 Task: Create a sub task System Test and UAT for the task  Implement a new digital asset management (DAM) system for a company in the project AgileEdge , assign it to team member softage.5@softage.net and update the status of the sub task to  Off Track , set the priority of the sub task to High
Action: Mouse moved to (37, 384)
Screenshot: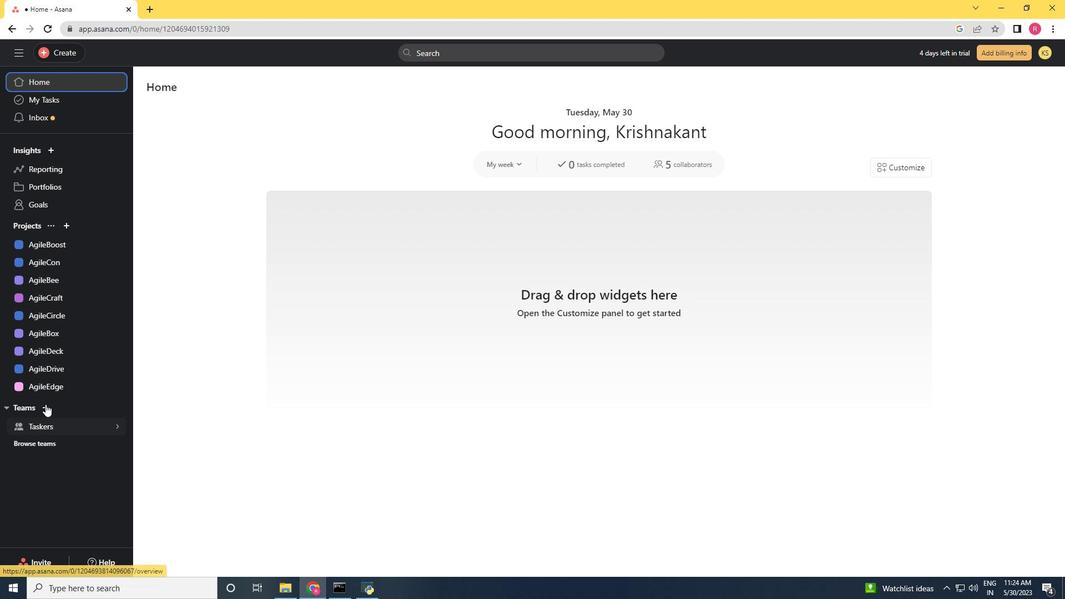 
Action: Mouse scrolled (37, 385) with delta (0, 0)
Screenshot: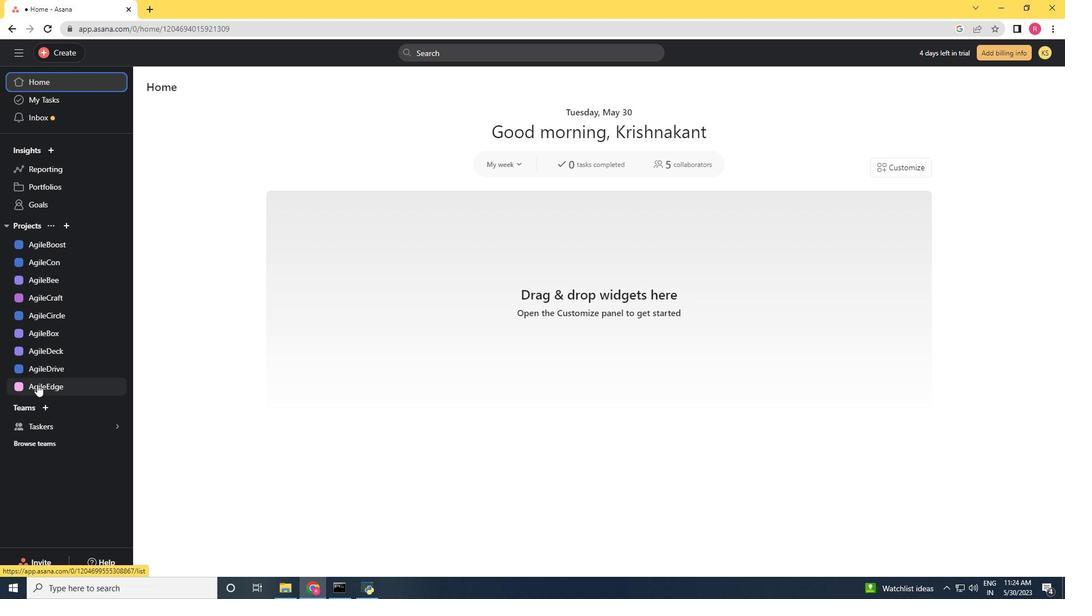 
Action: Mouse pressed left at (37, 384)
Screenshot: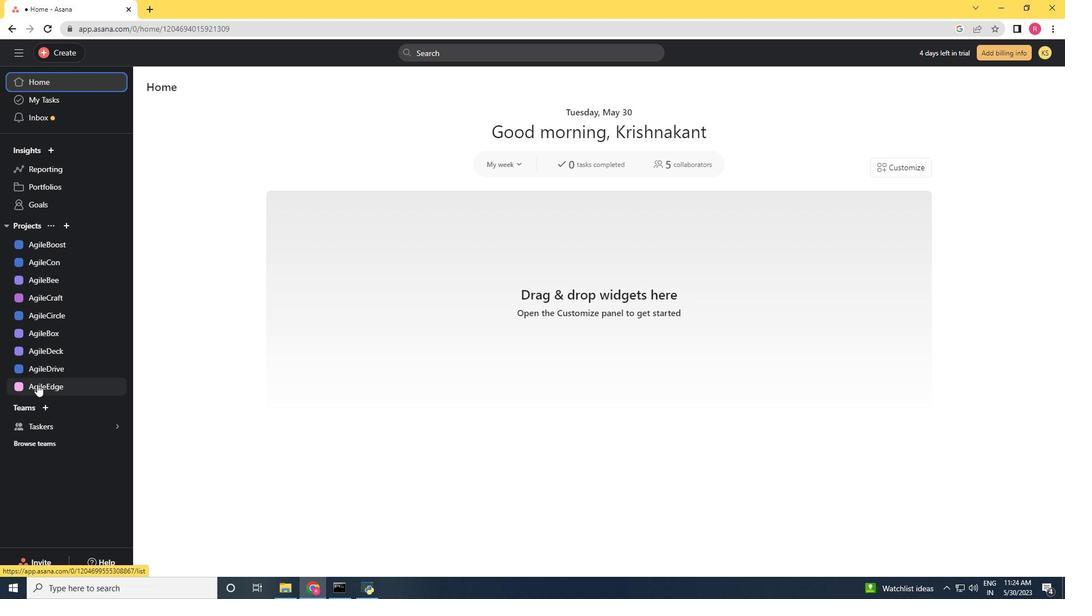 
Action: Mouse moved to (529, 237)
Screenshot: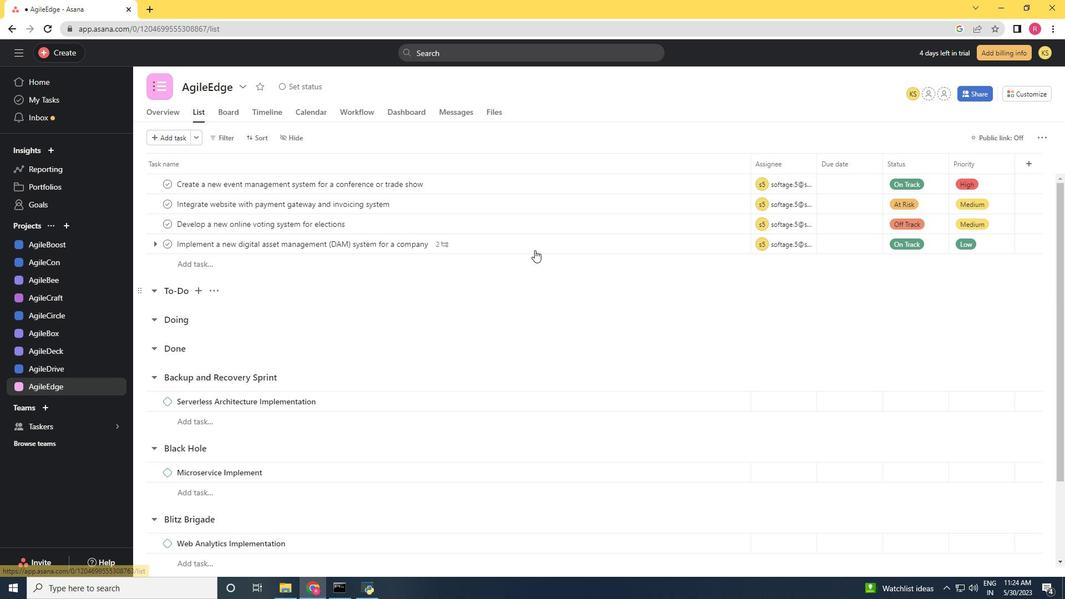 
Action: Mouse pressed left at (529, 237)
Screenshot: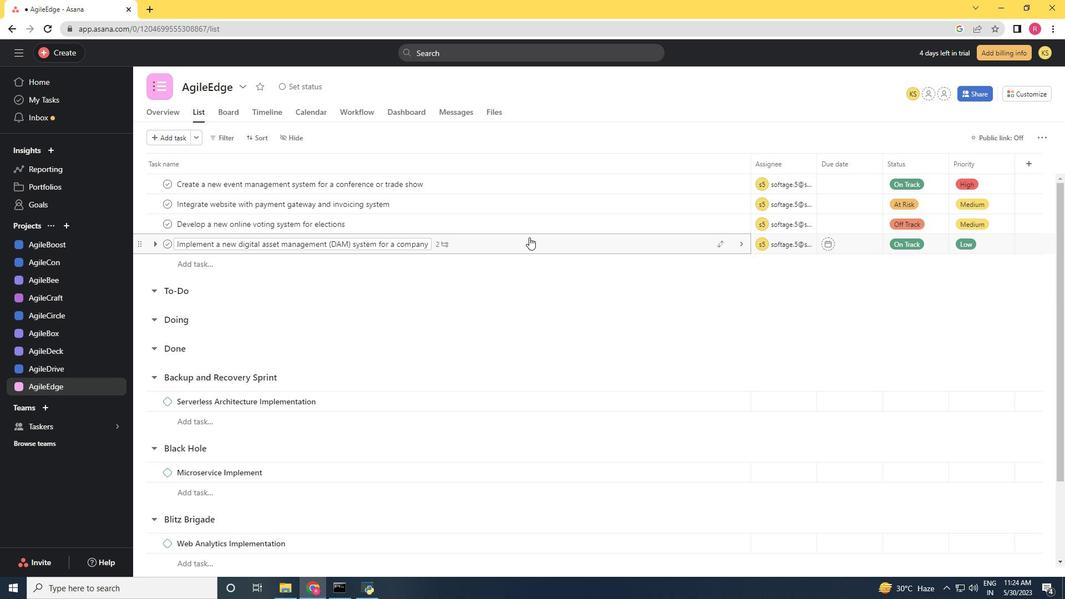 
Action: Mouse moved to (815, 271)
Screenshot: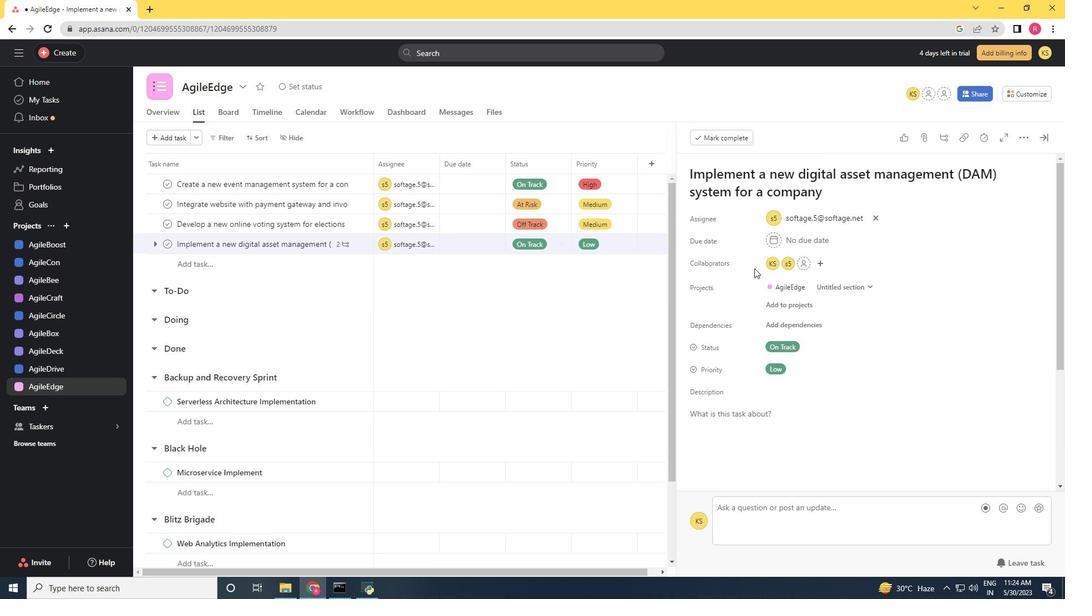 
Action: Mouse scrolled (815, 270) with delta (0, 0)
Screenshot: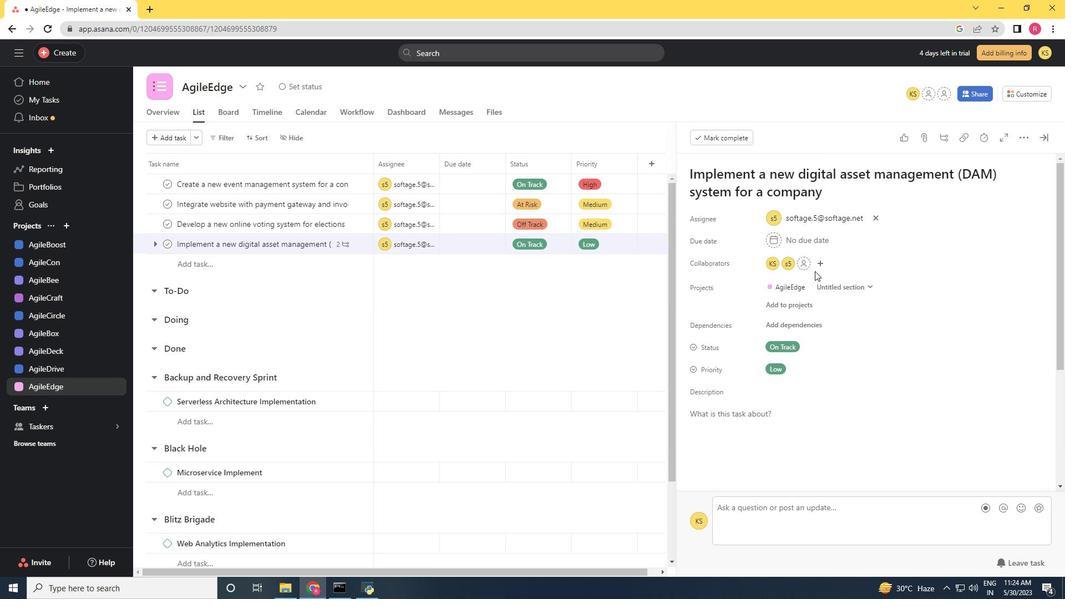 
Action: Mouse scrolled (815, 270) with delta (0, 0)
Screenshot: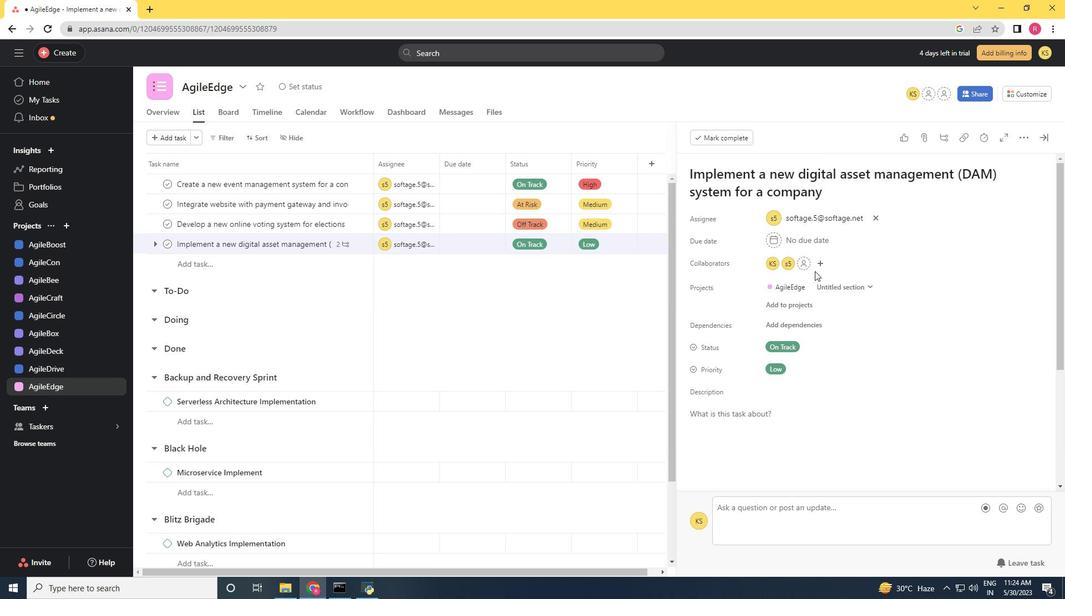 
Action: Mouse scrolled (815, 270) with delta (0, 0)
Screenshot: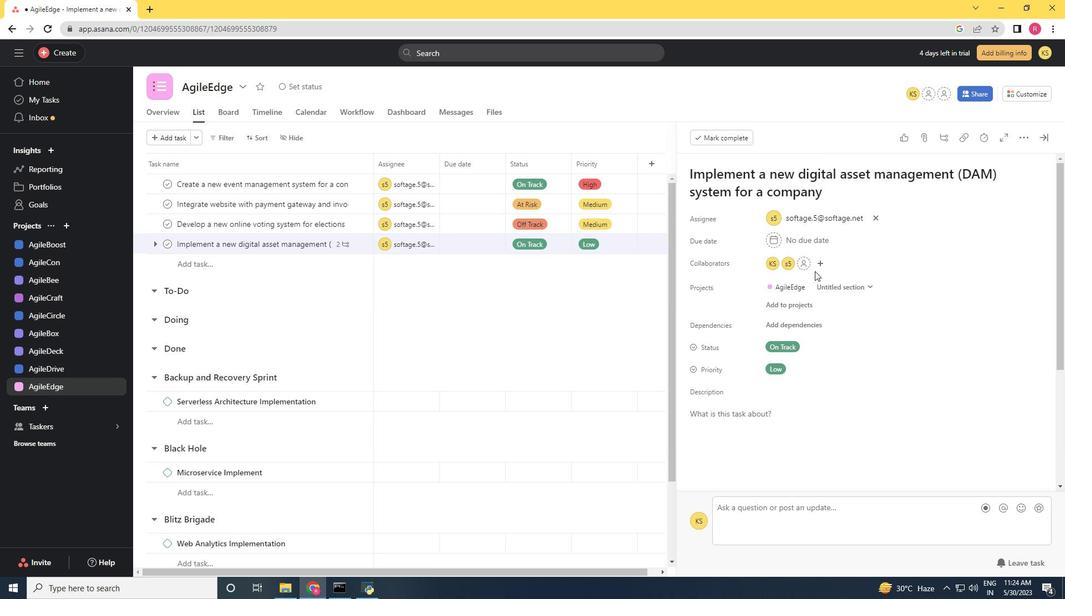 
Action: Mouse moved to (720, 425)
Screenshot: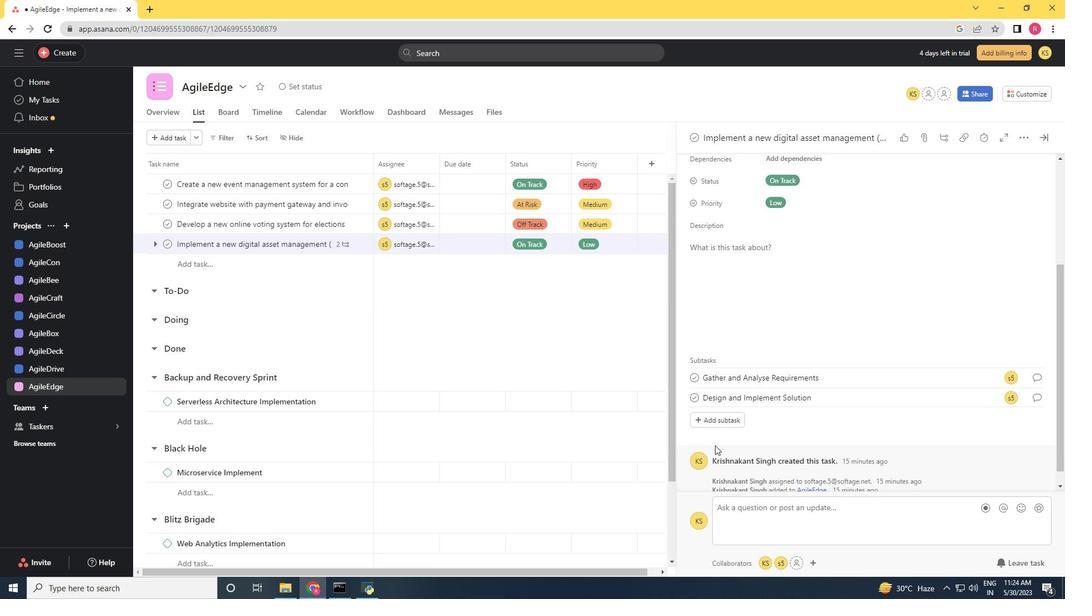 
Action: Mouse pressed left at (720, 425)
Screenshot: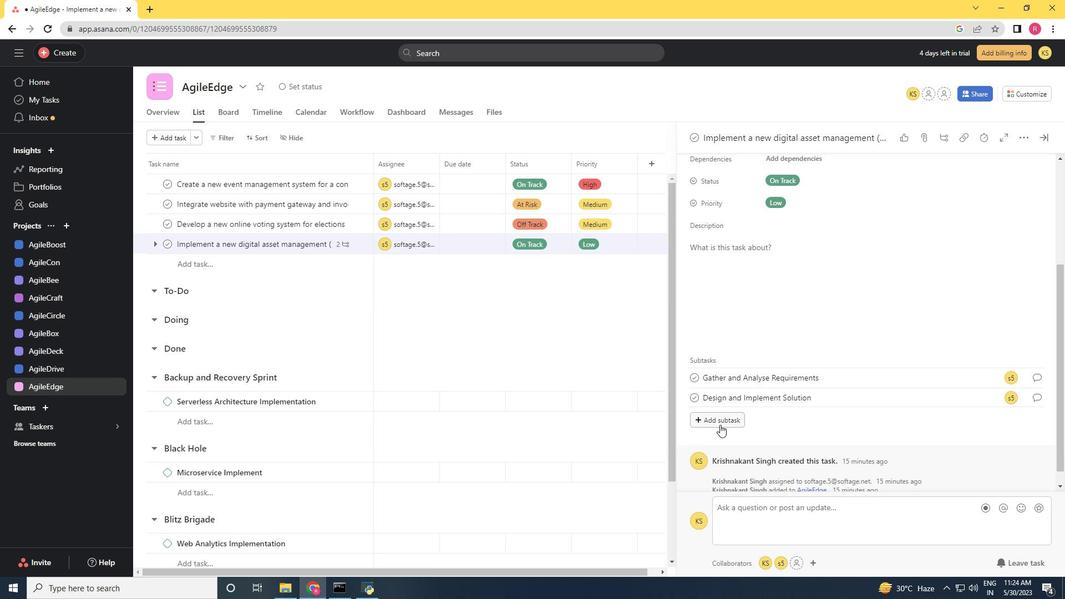 
Action: Key pressed <Key.shift><Key.shift><Key.shift>System<Key.space><Key.shift>Test<Key.space>and<Key.space><Key.shift><Key.shift>UAT
Screenshot: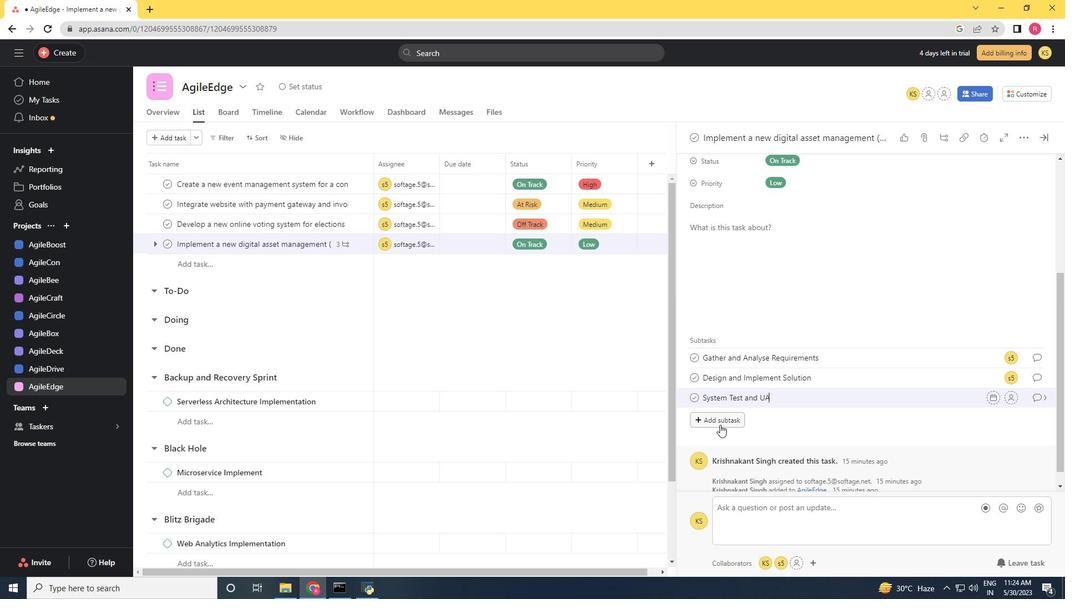
Action: Mouse moved to (1008, 398)
Screenshot: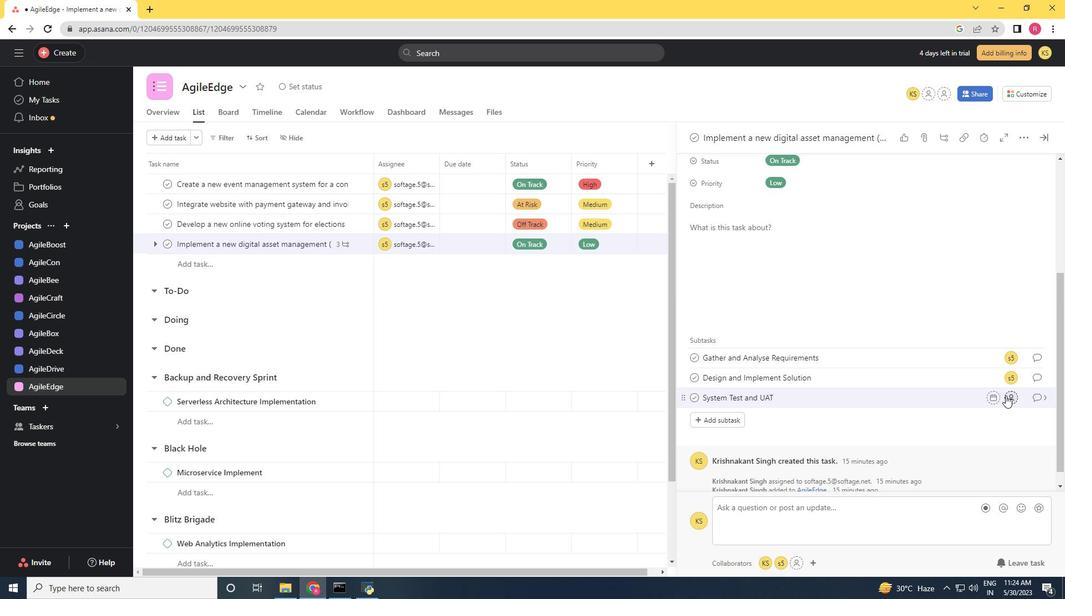
Action: Mouse pressed left at (1008, 398)
Screenshot: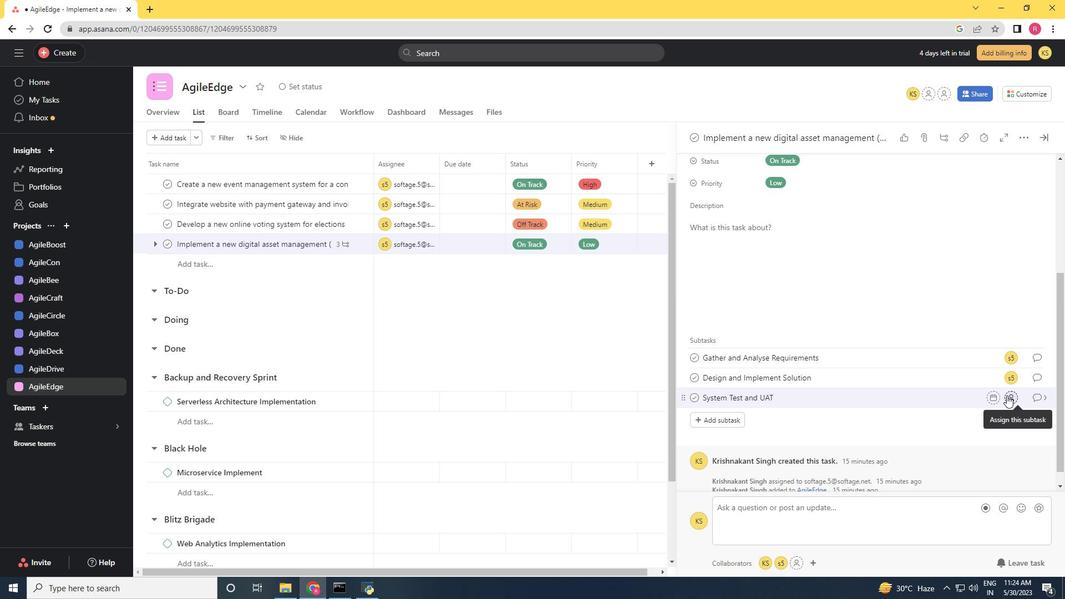 
Action: Key pressed softage.5<Key.shift>@softage.net
Screenshot: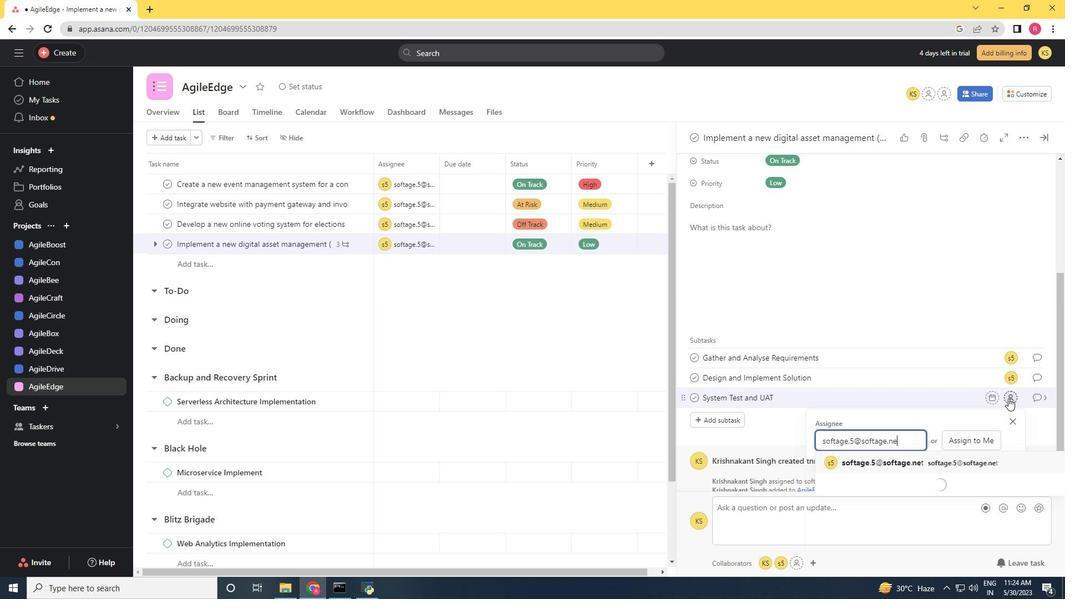 
Action: Mouse moved to (948, 460)
Screenshot: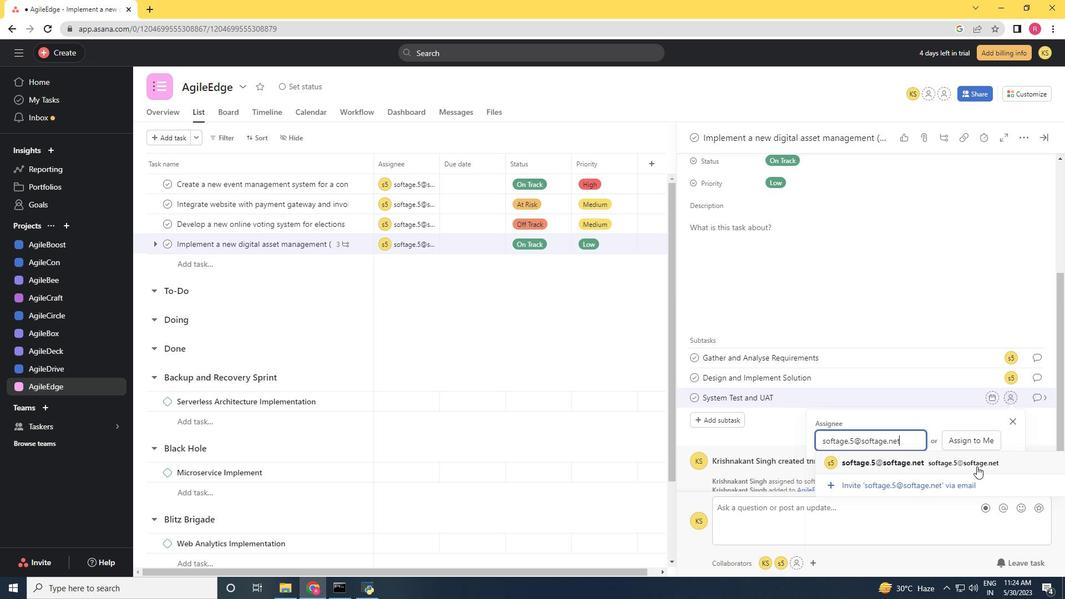 
Action: Mouse pressed left at (948, 460)
Screenshot: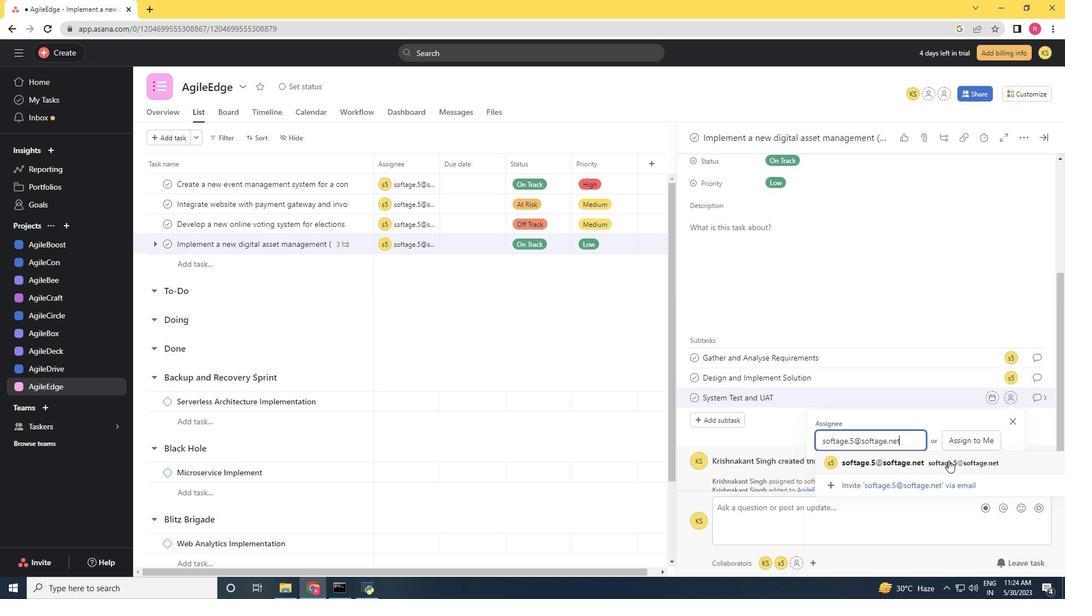 
Action: Mouse moved to (1035, 405)
Screenshot: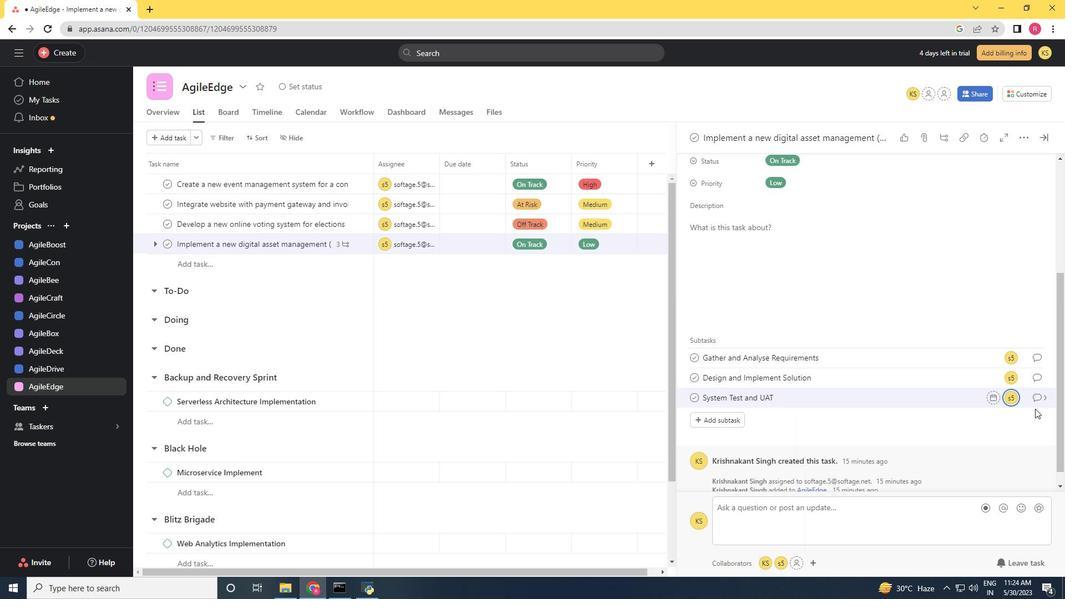 
Action: Mouse pressed left at (1035, 405)
Screenshot: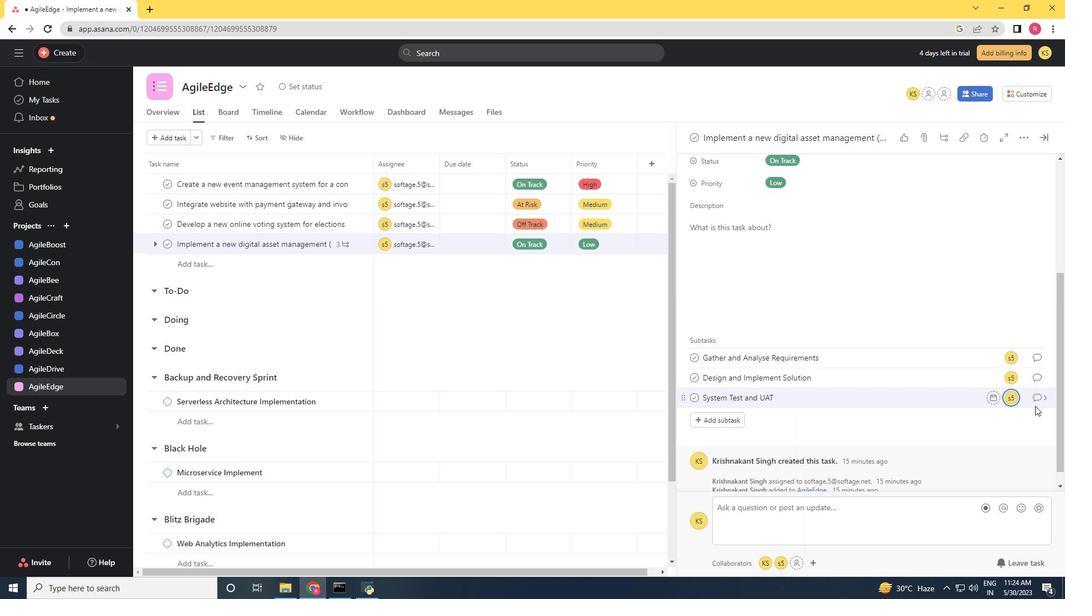 
Action: Mouse moved to (1035, 395)
Screenshot: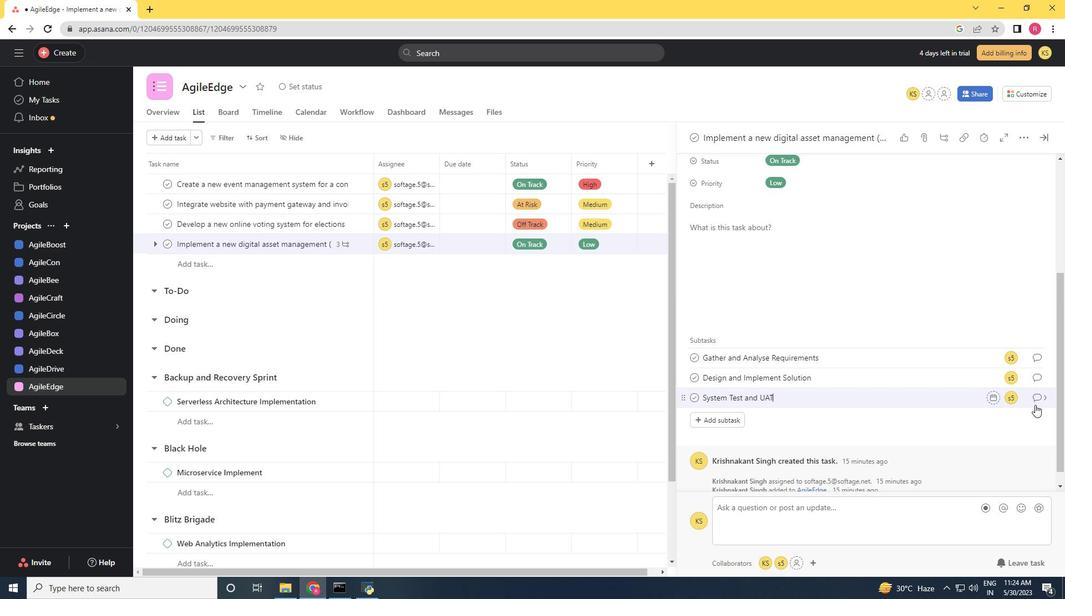
Action: Mouse pressed left at (1035, 395)
Screenshot: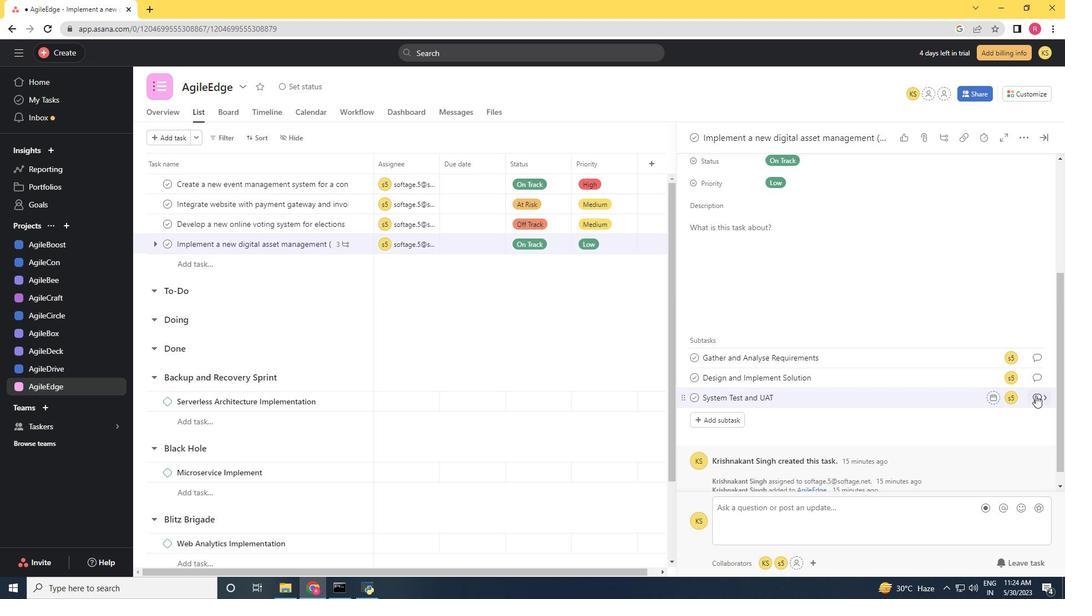 
Action: Mouse moved to (720, 321)
Screenshot: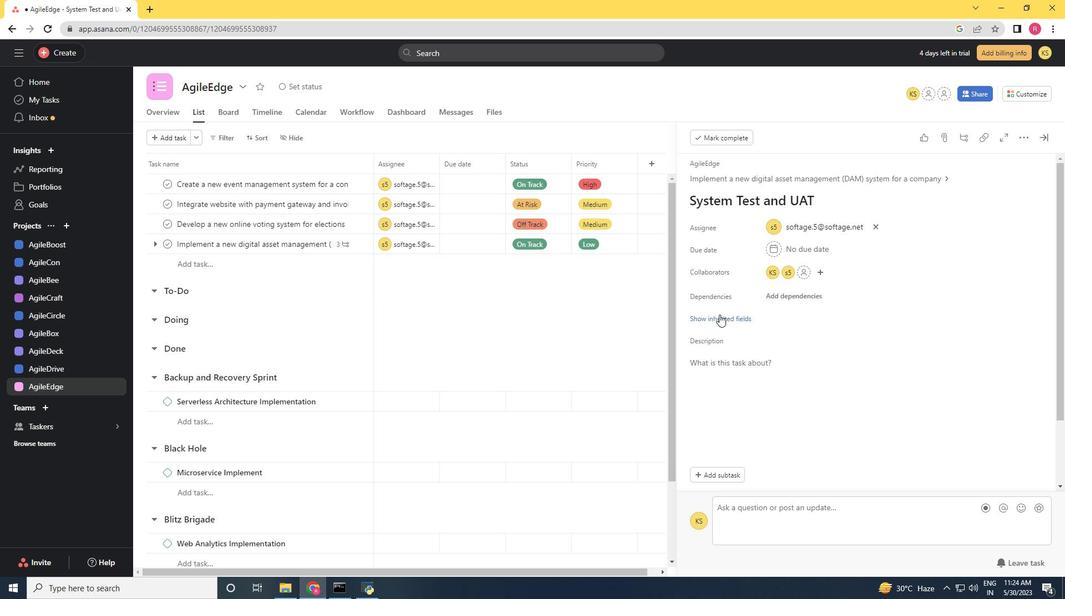 
Action: Mouse pressed left at (720, 321)
Screenshot: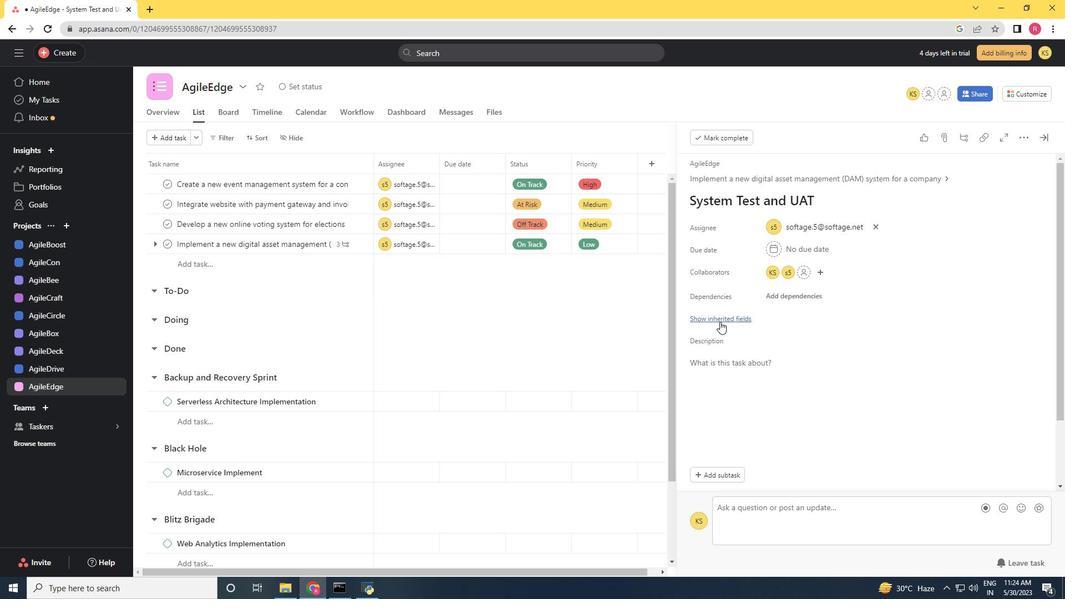 
Action: Mouse pressed left at (720, 321)
Screenshot: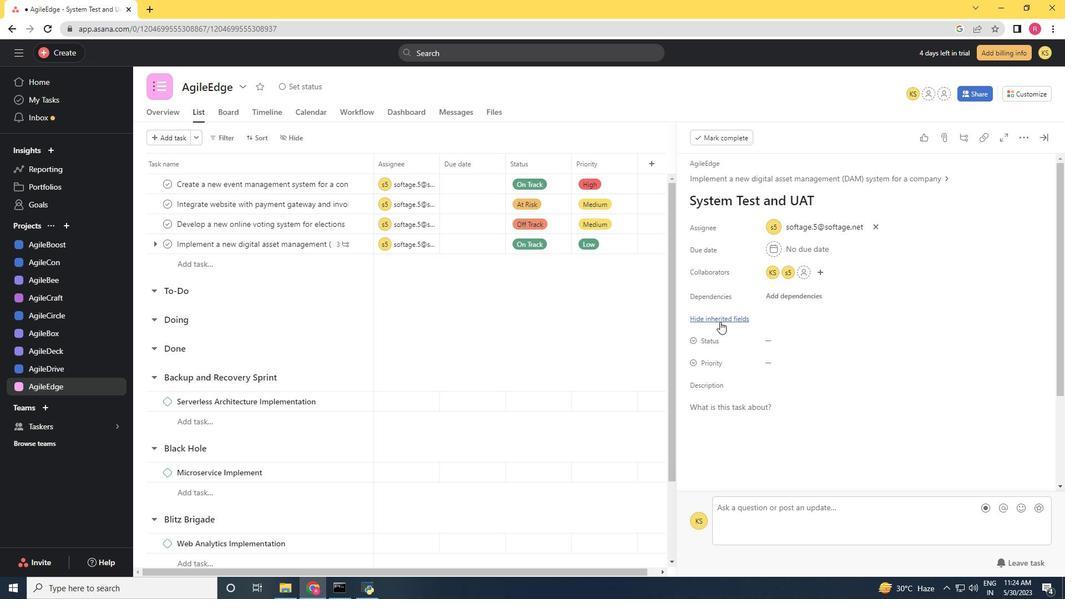 
Action: Mouse pressed left at (720, 321)
Screenshot: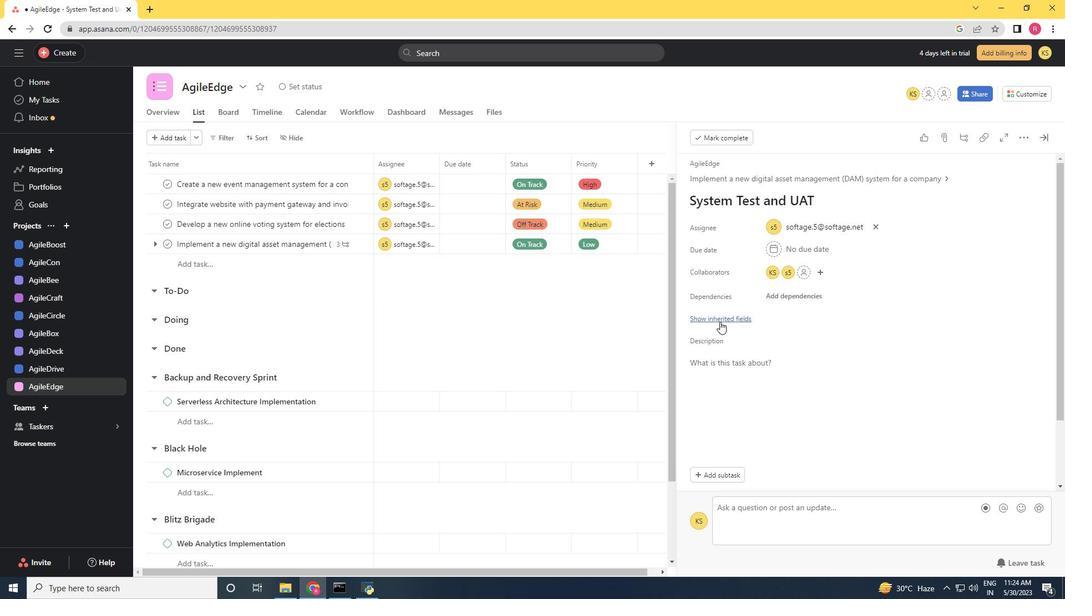 
Action: Mouse moved to (769, 345)
Screenshot: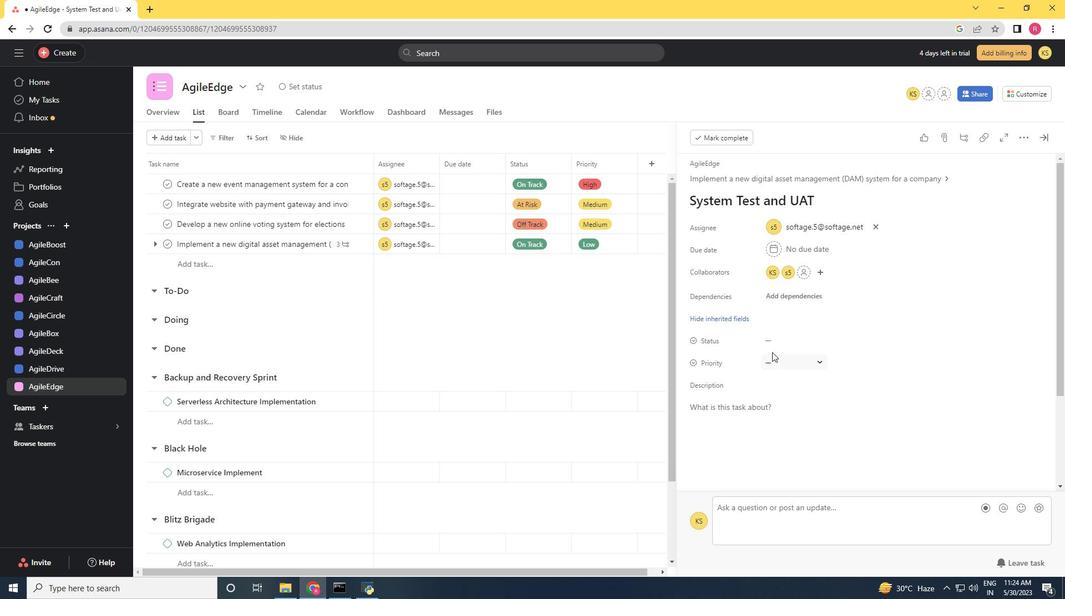 
Action: Mouse pressed left at (769, 345)
Screenshot: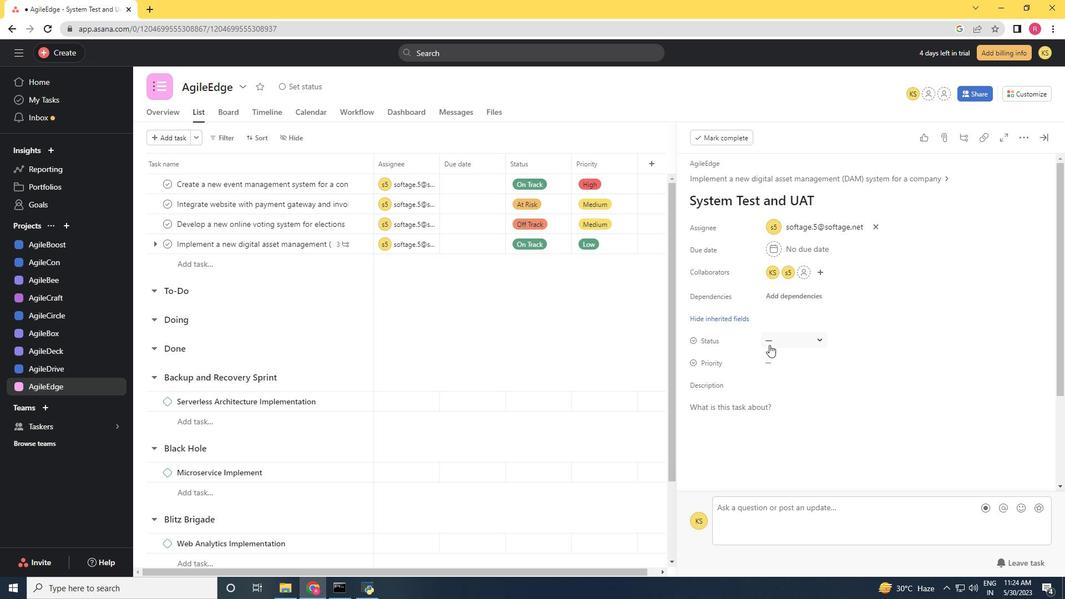 
Action: Mouse moved to (792, 393)
Screenshot: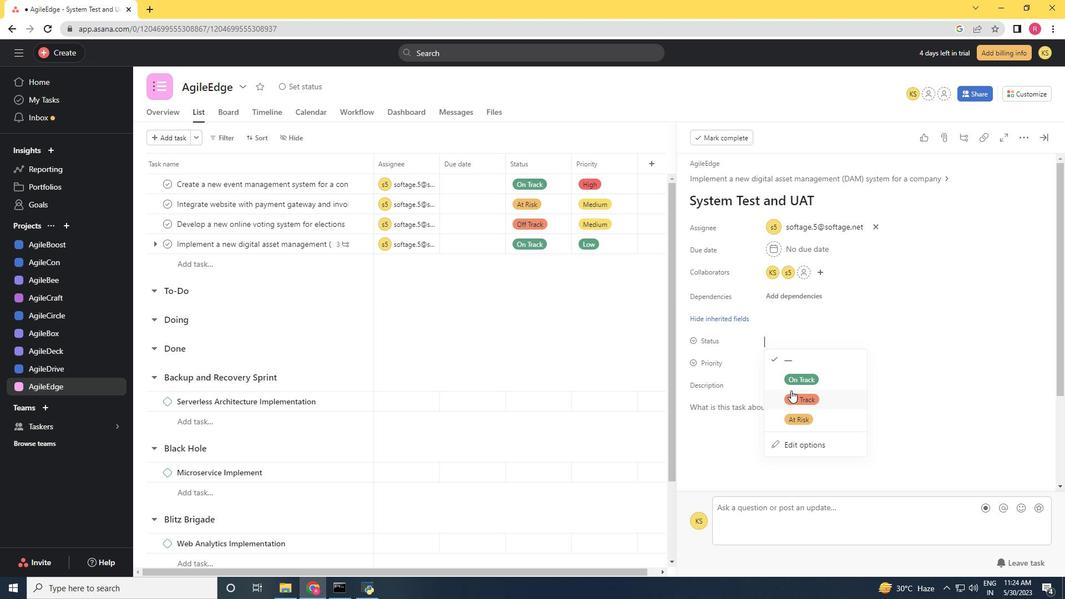 
Action: Mouse pressed left at (792, 393)
Screenshot: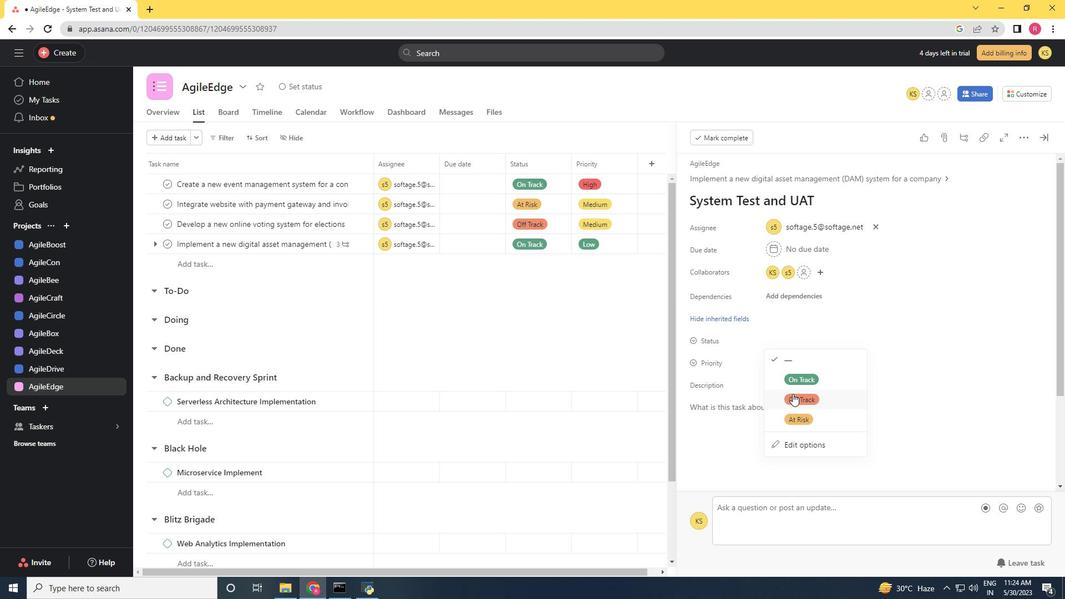 
Action: Mouse moved to (780, 363)
Screenshot: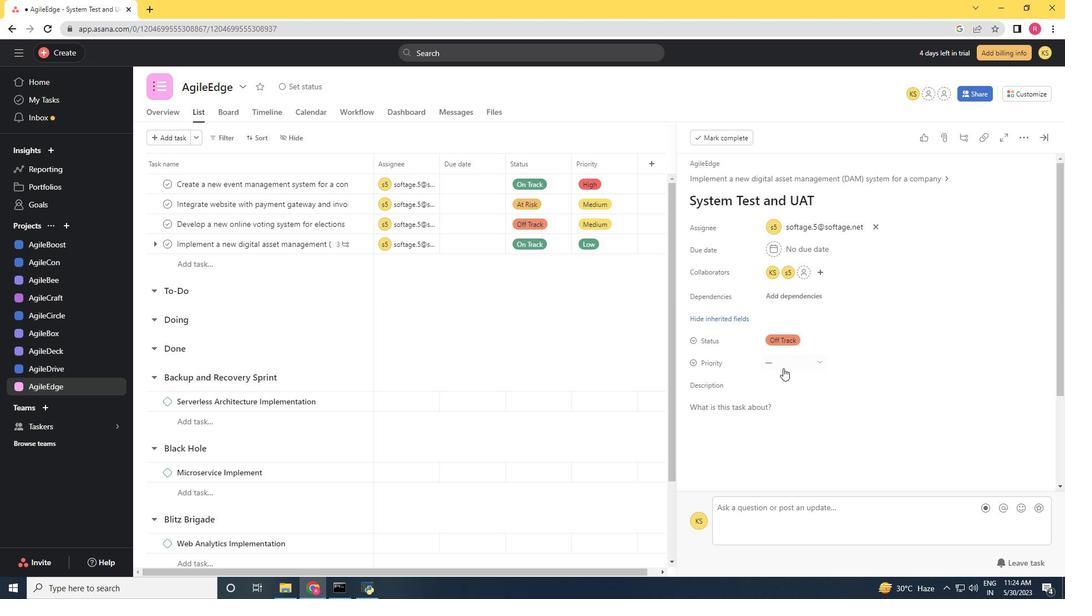 
Action: Mouse pressed left at (780, 363)
Screenshot: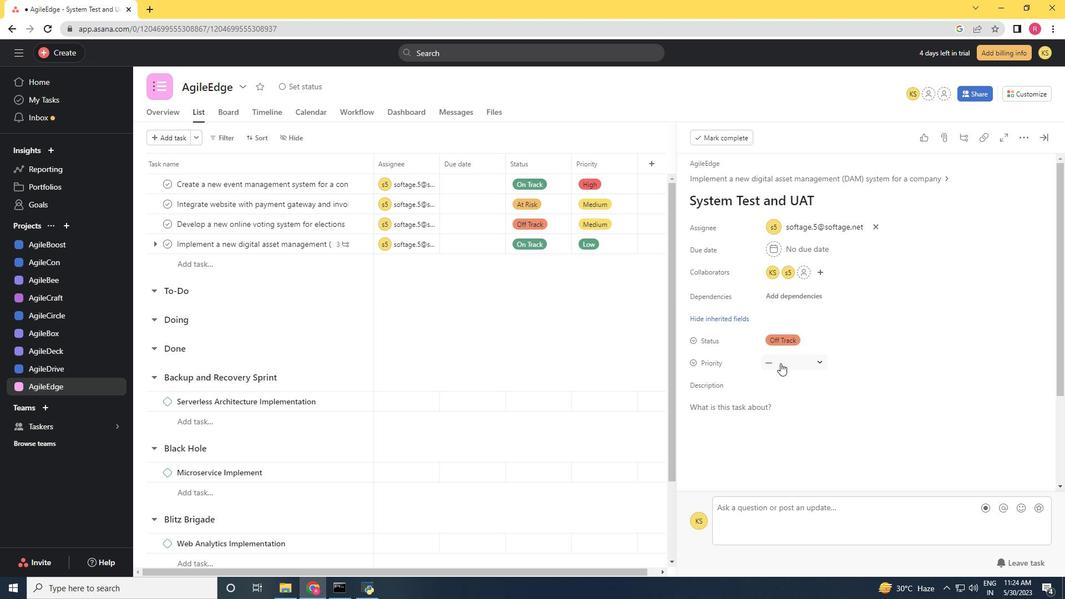 
Action: Mouse moved to (798, 399)
Screenshot: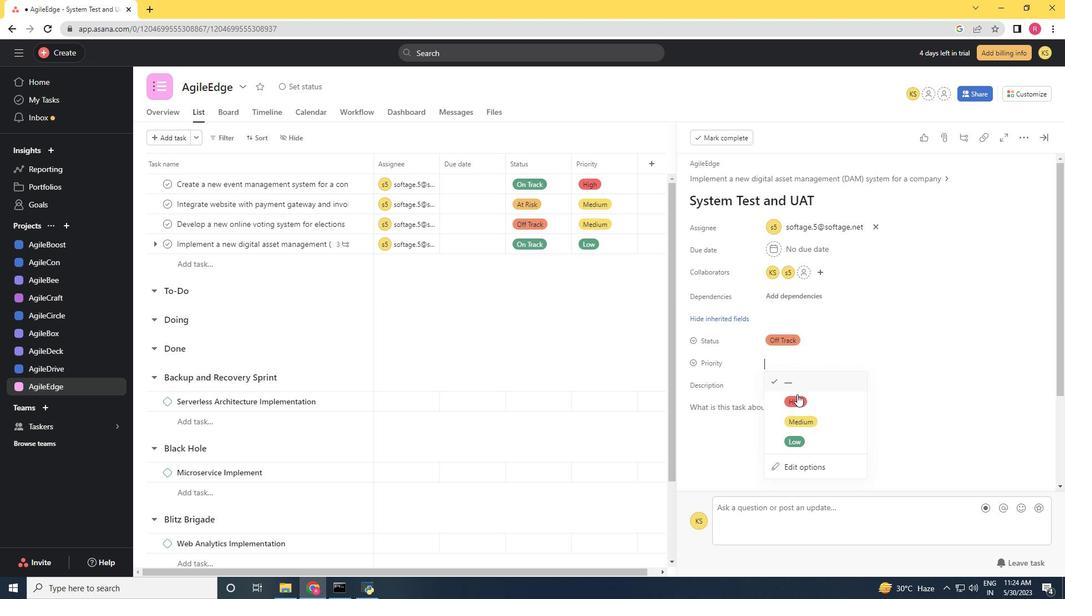 
Action: Mouse pressed left at (798, 399)
Screenshot: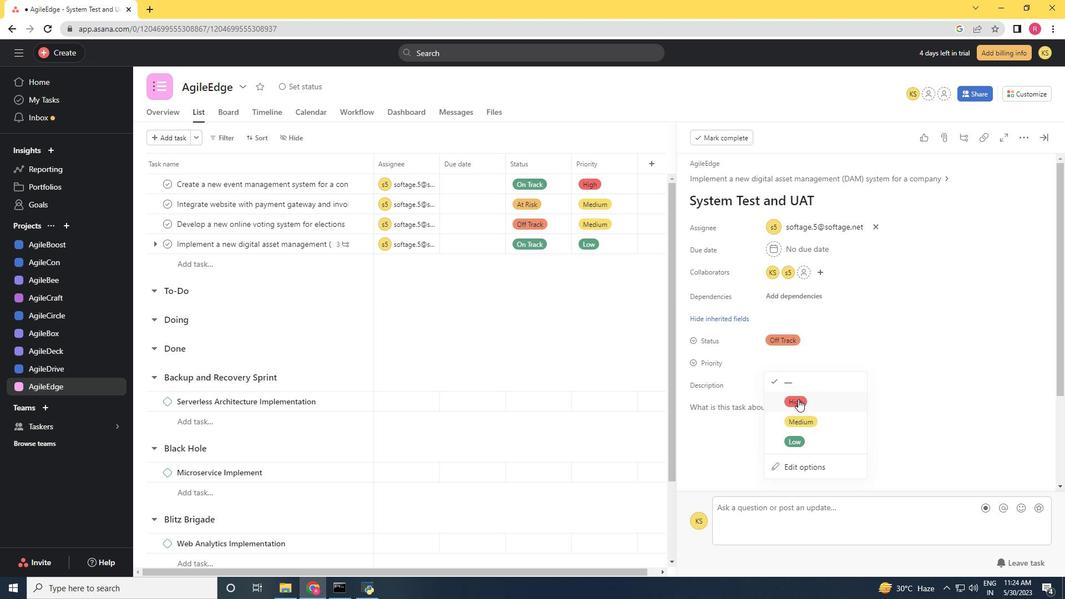 
